 Task: In the description "Issue Notification" apply format text "Italic".
Action: Mouse moved to (288, 457)
Screenshot: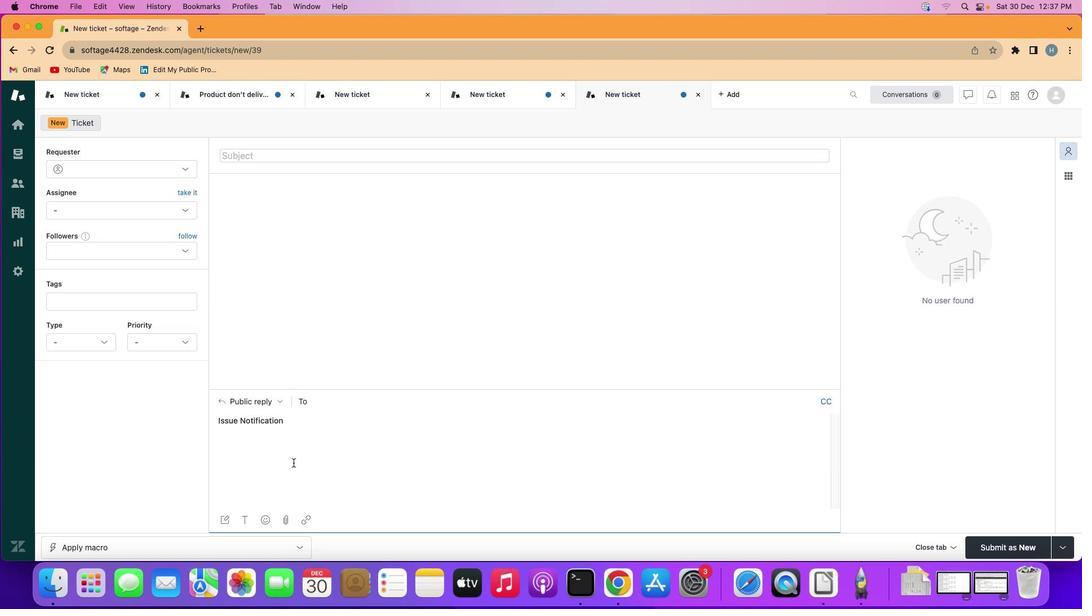 
Action: Mouse pressed left at (288, 457)
Screenshot: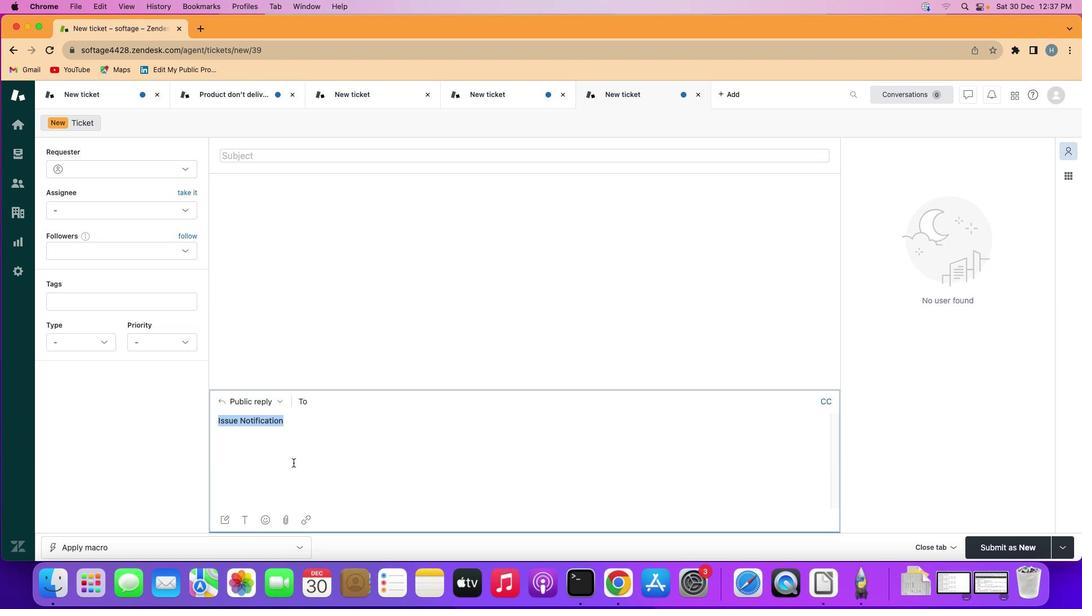 
Action: Mouse moved to (285, 444)
Screenshot: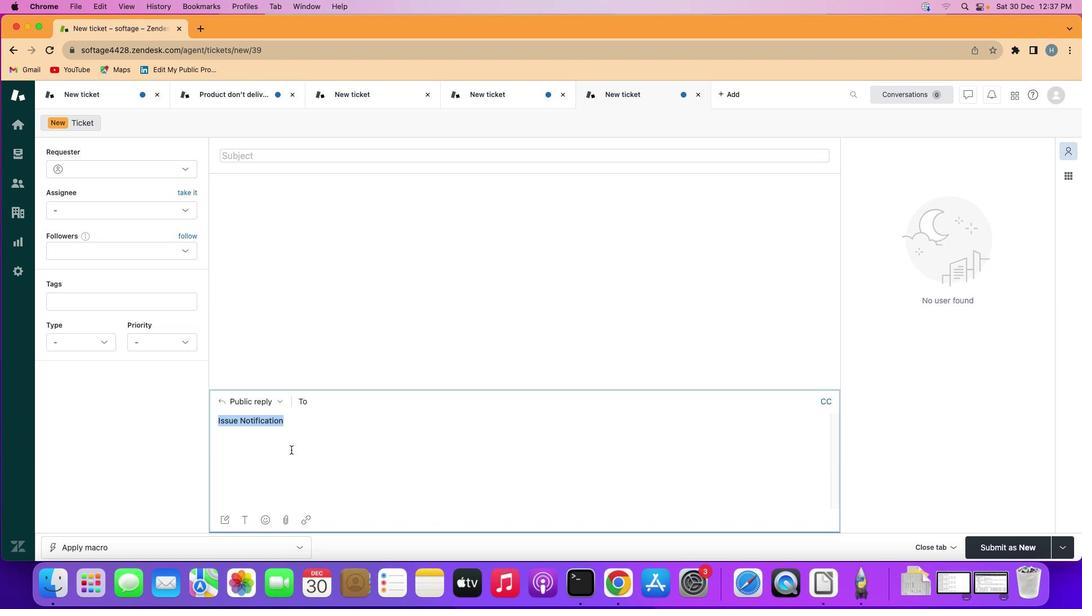 
Action: Mouse pressed left at (285, 444)
Screenshot: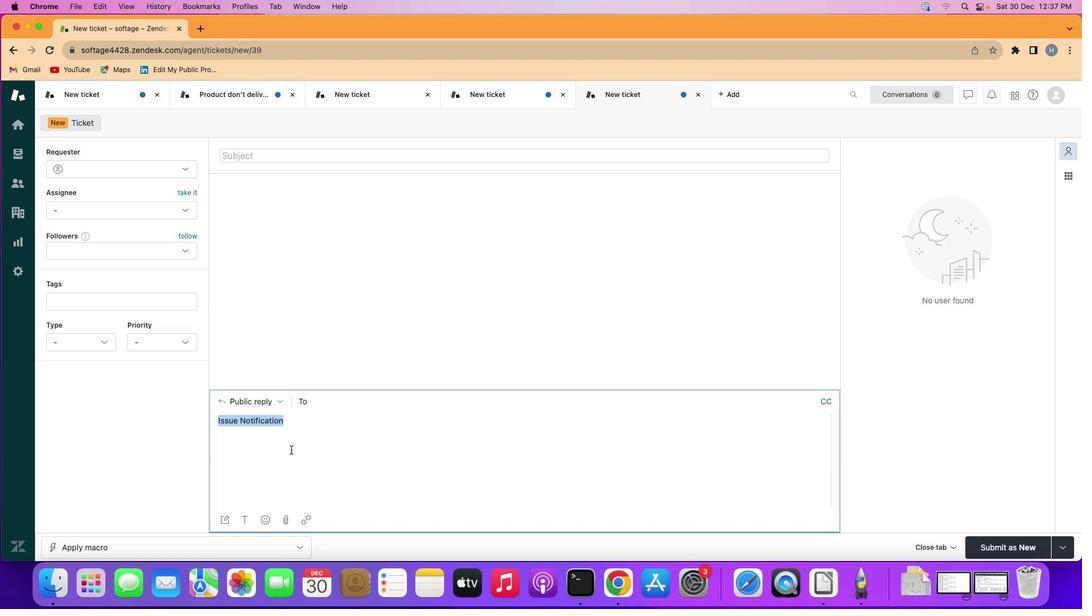 
Action: Mouse moved to (236, 516)
Screenshot: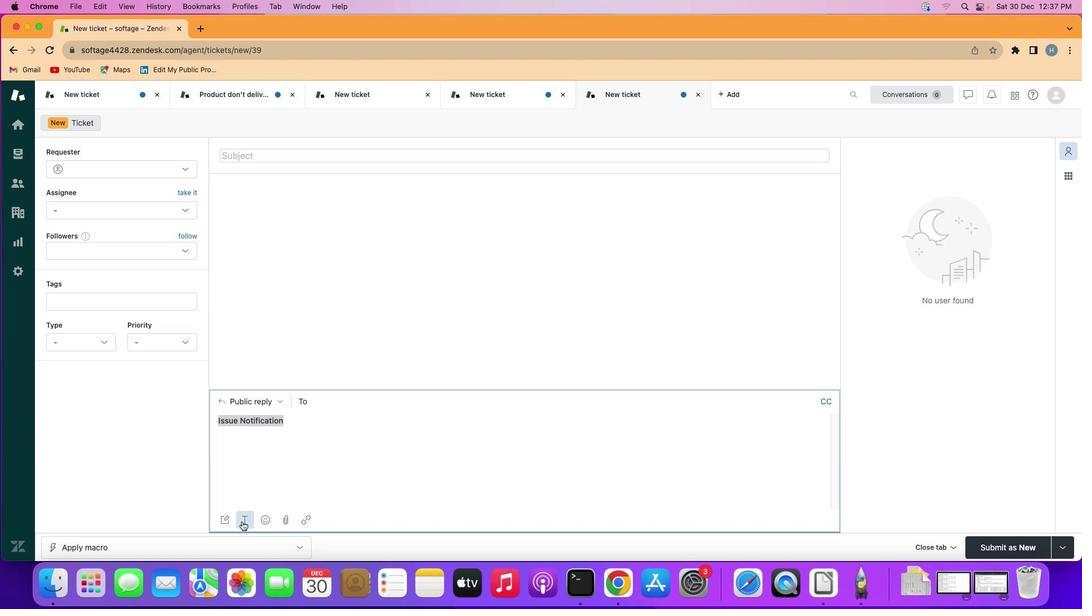 
Action: Mouse pressed left at (236, 516)
Screenshot: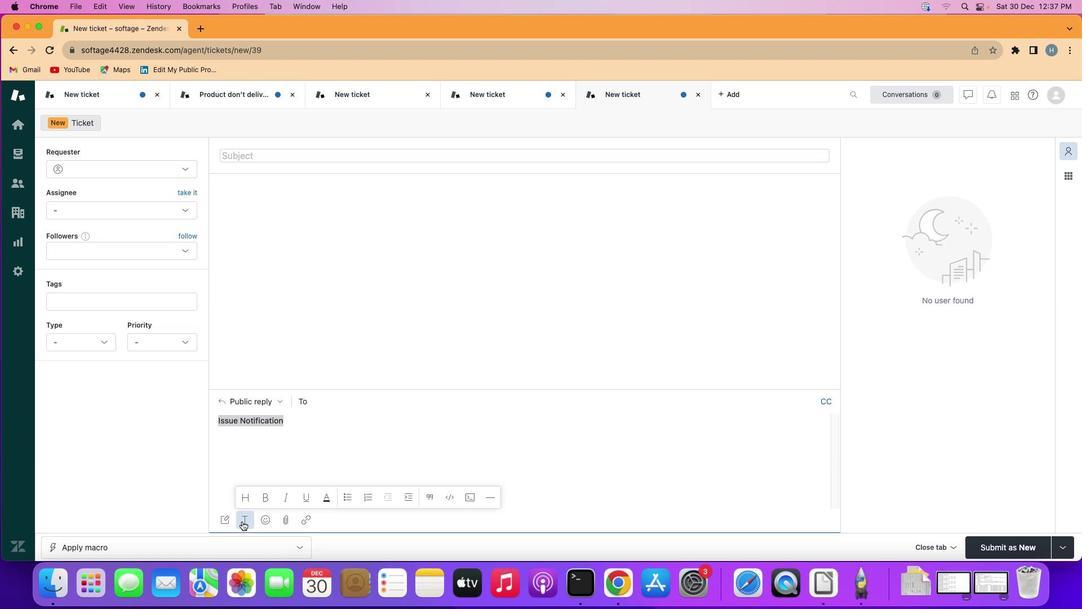 
Action: Mouse moved to (281, 490)
Screenshot: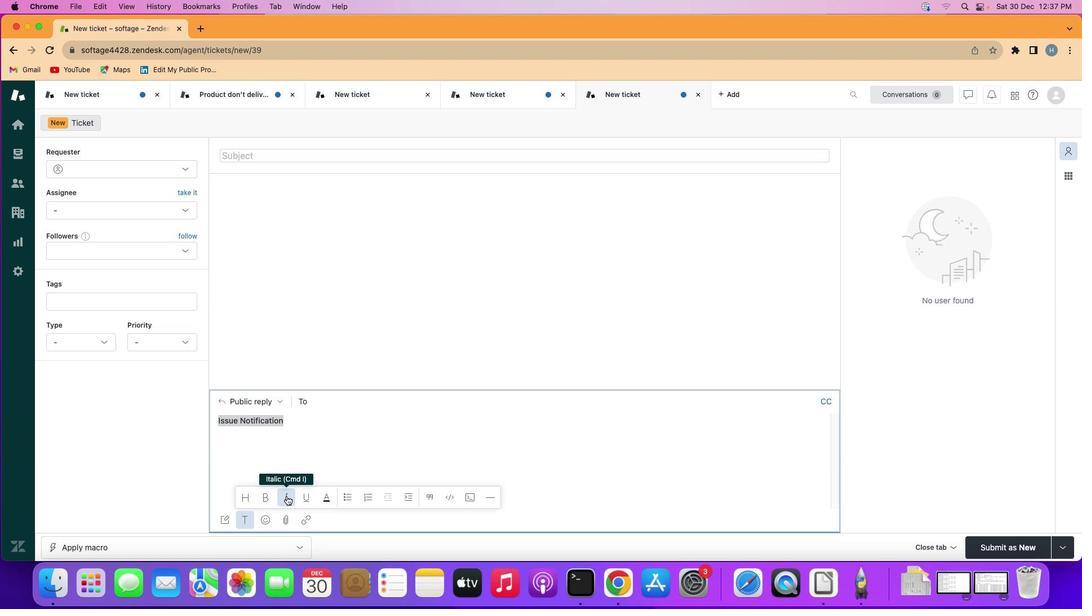 
Action: Mouse pressed left at (281, 490)
Screenshot: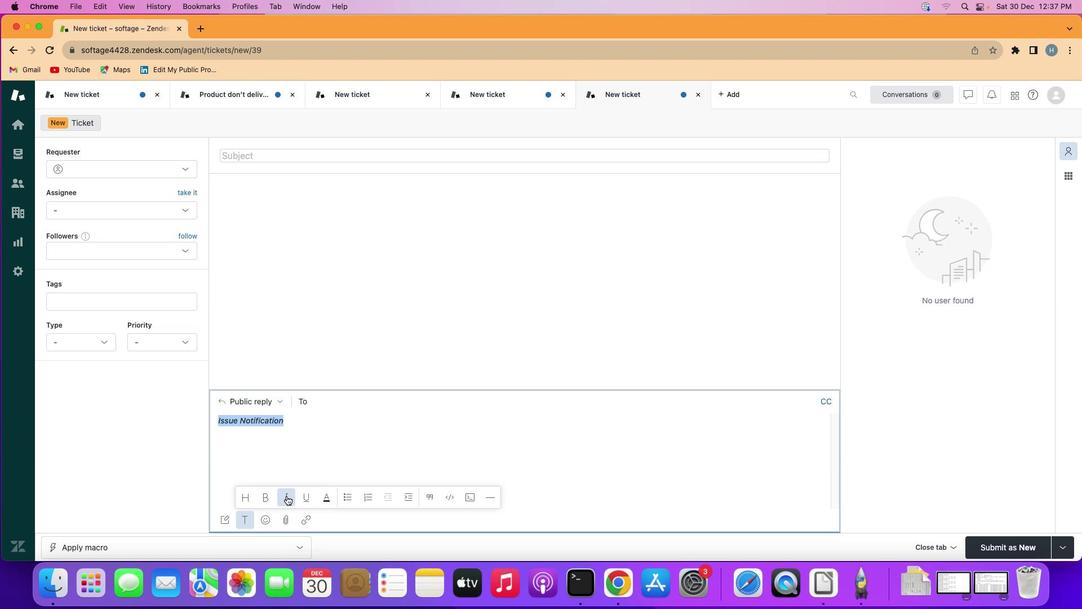 
Action: Mouse moved to (333, 451)
Screenshot: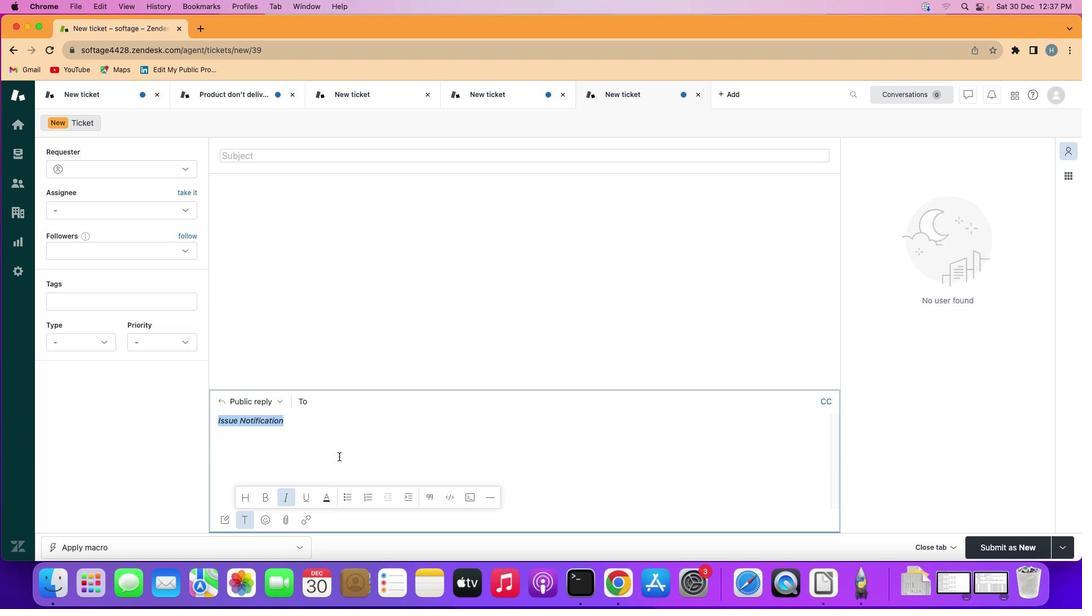
